 Task: In the  document procedure.odt Insert page numer 'on top of the page' change page color to  'Grey'. Write company name: Hypesolutions
Action: Mouse moved to (388, 479)
Screenshot: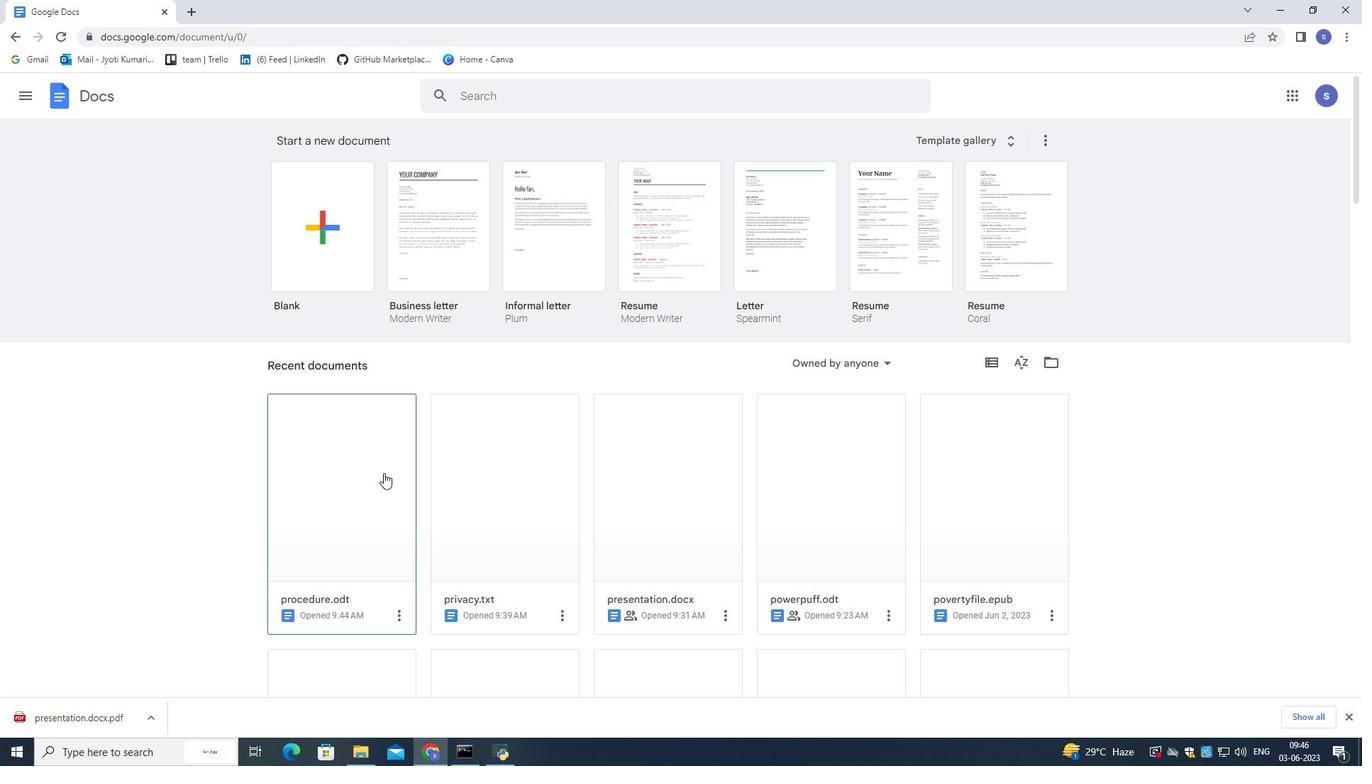 
Action: Mouse pressed left at (388, 479)
Screenshot: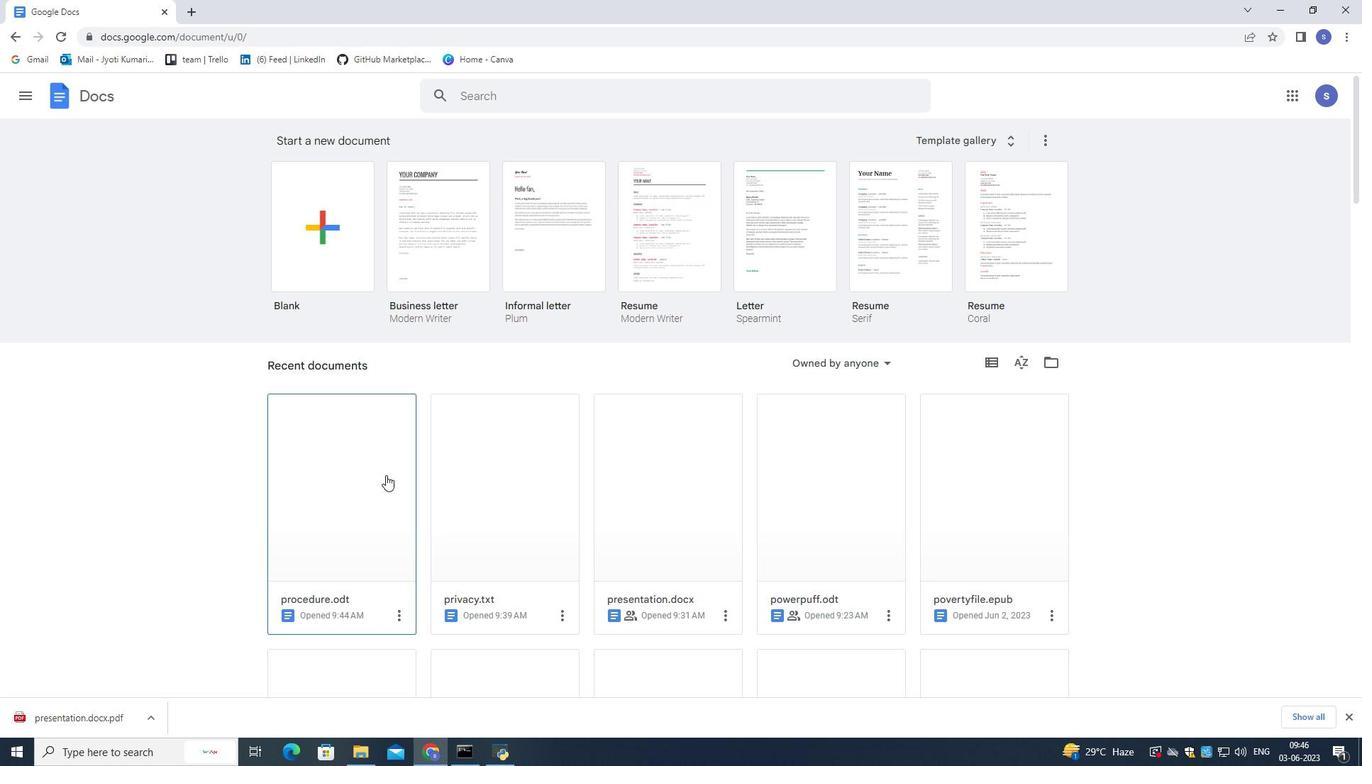 
Action: Mouse pressed left at (388, 479)
Screenshot: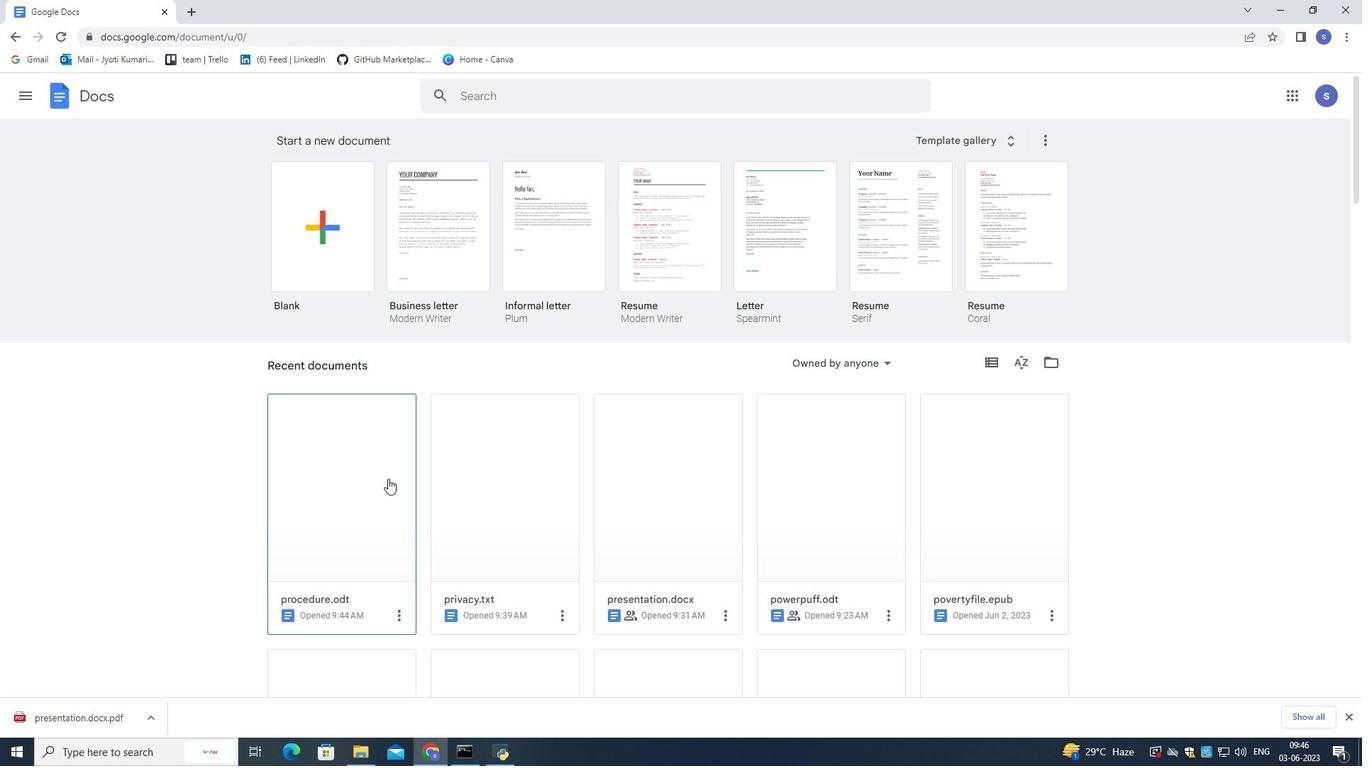 
Action: Mouse moved to (146, 100)
Screenshot: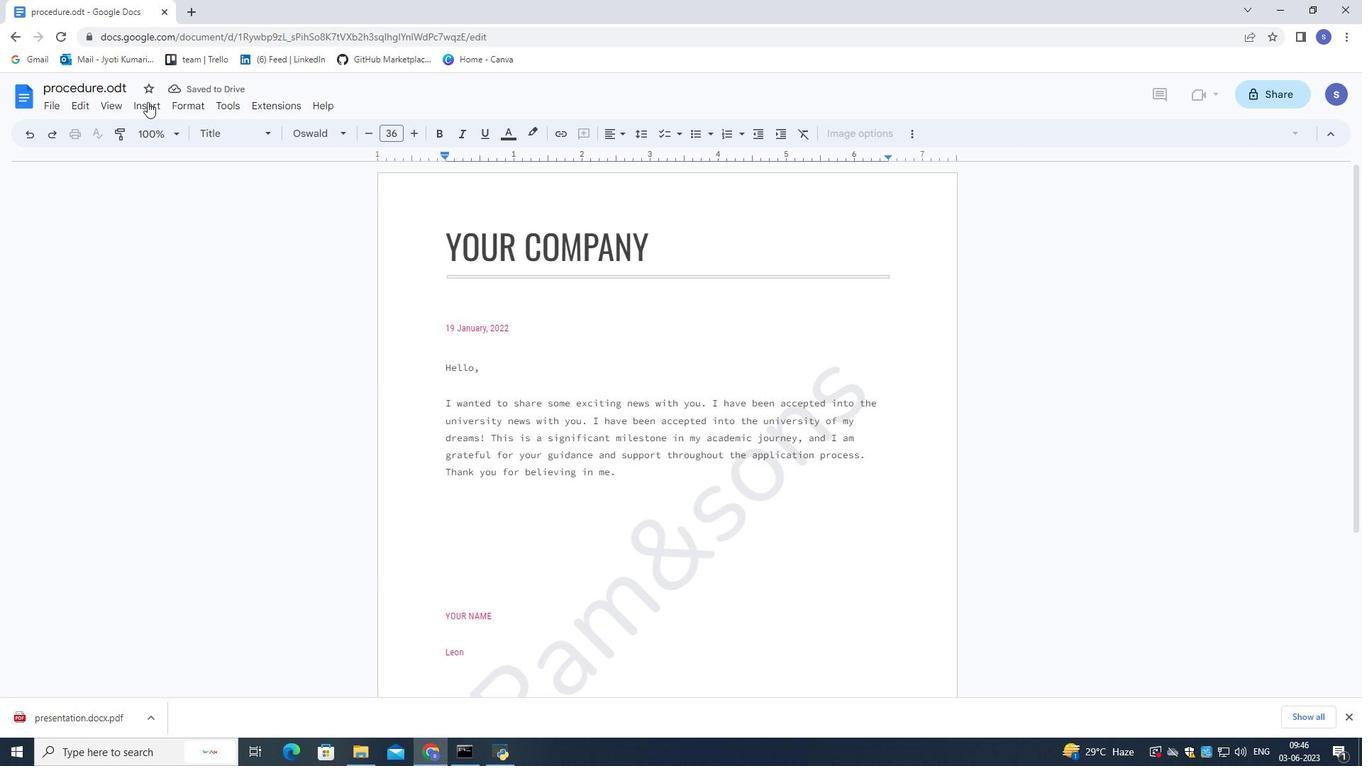 
Action: Mouse pressed left at (146, 100)
Screenshot: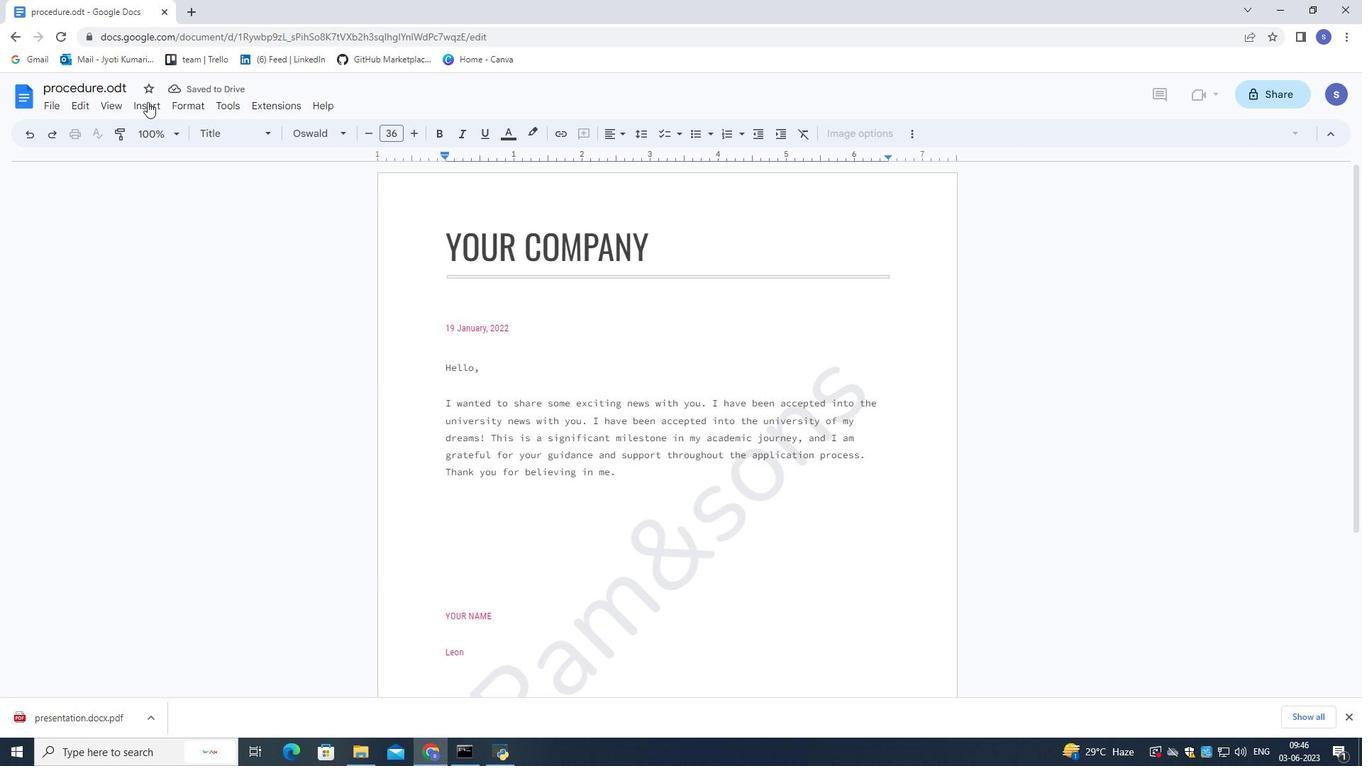 
Action: Mouse moved to (378, 505)
Screenshot: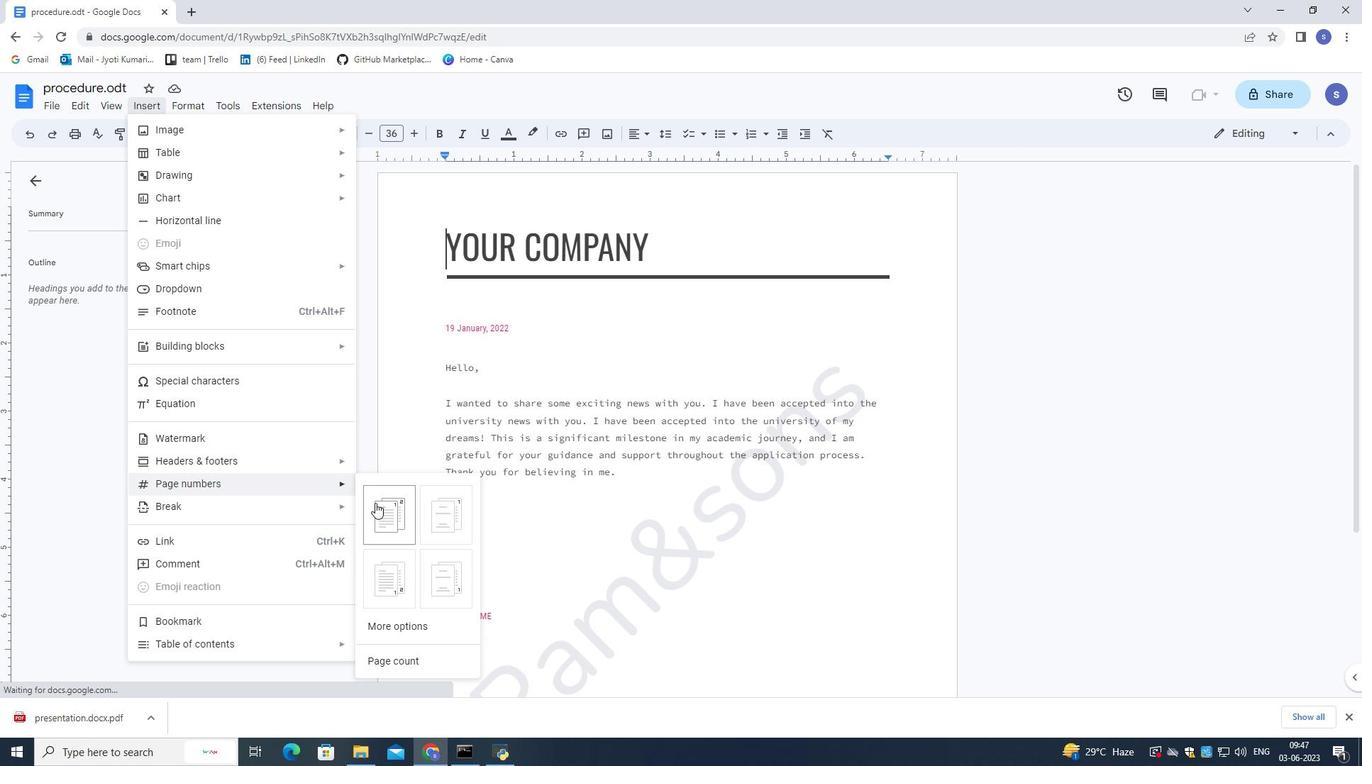 
Action: Mouse pressed left at (378, 505)
Screenshot: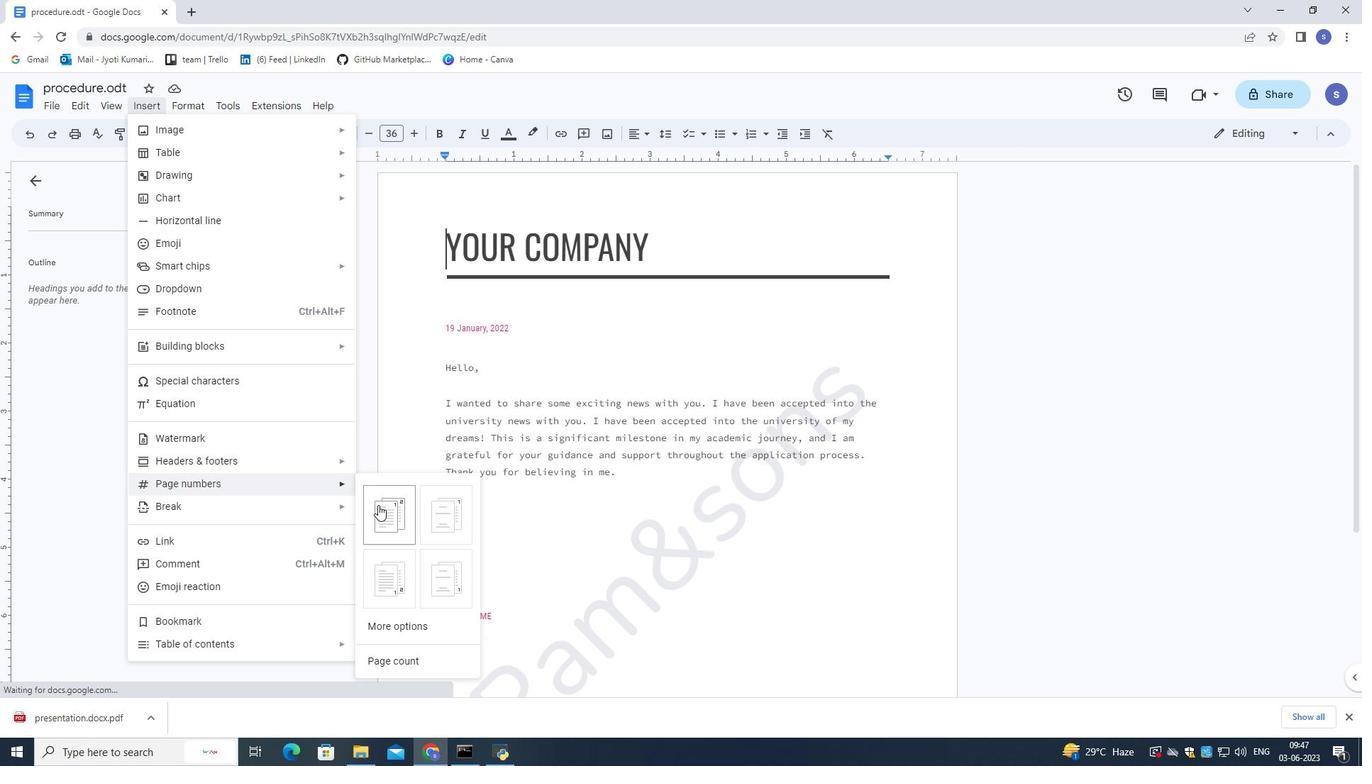 
Action: Mouse moved to (48, 103)
Screenshot: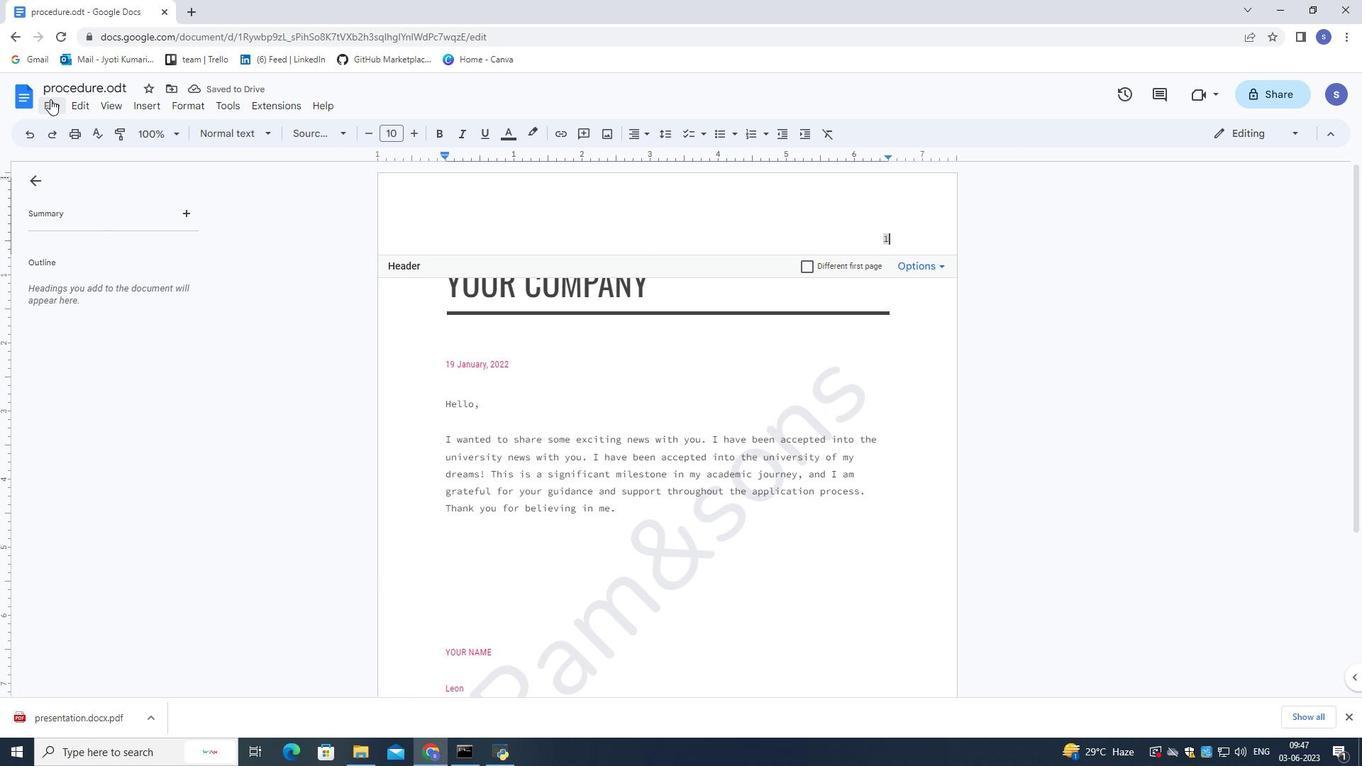 
Action: Mouse pressed left at (48, 103)
Screenshot: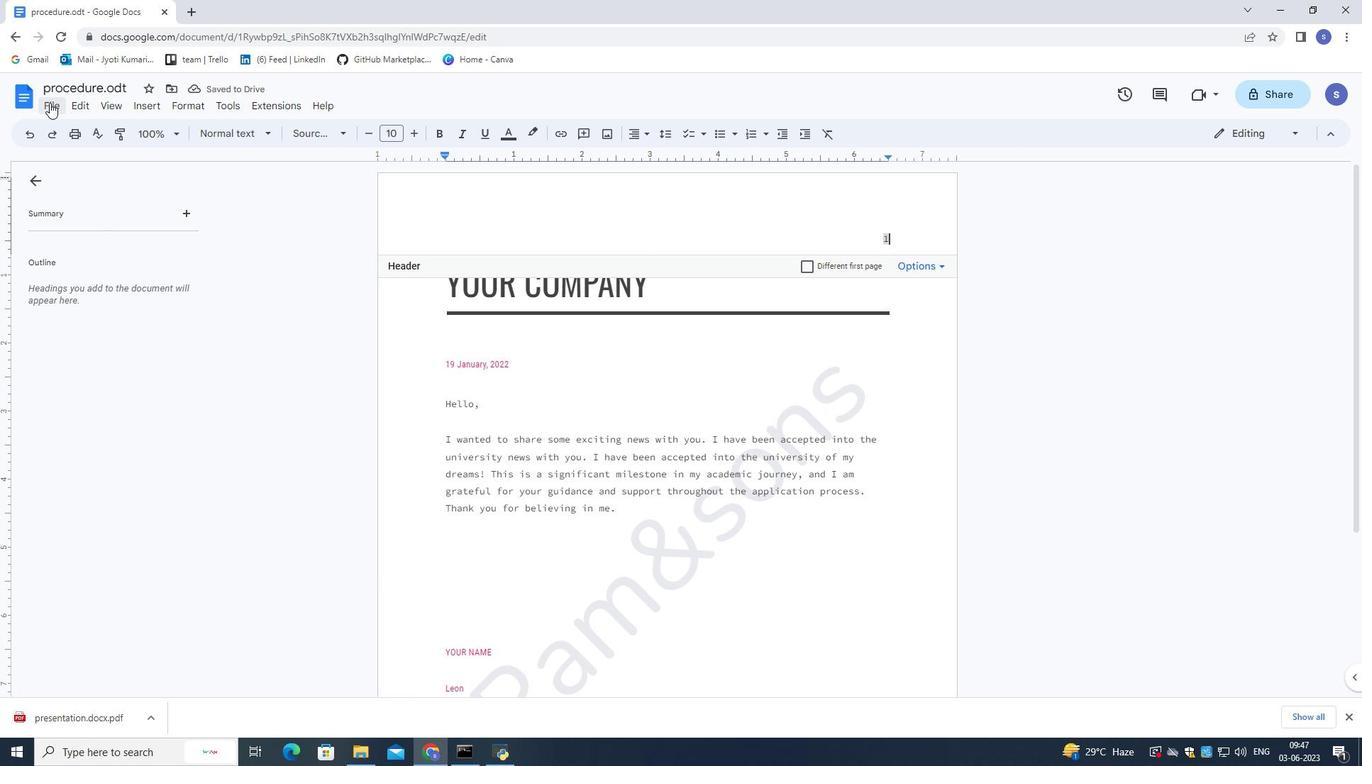 
Action: Mouse moved to (108, 493)
Screenshot: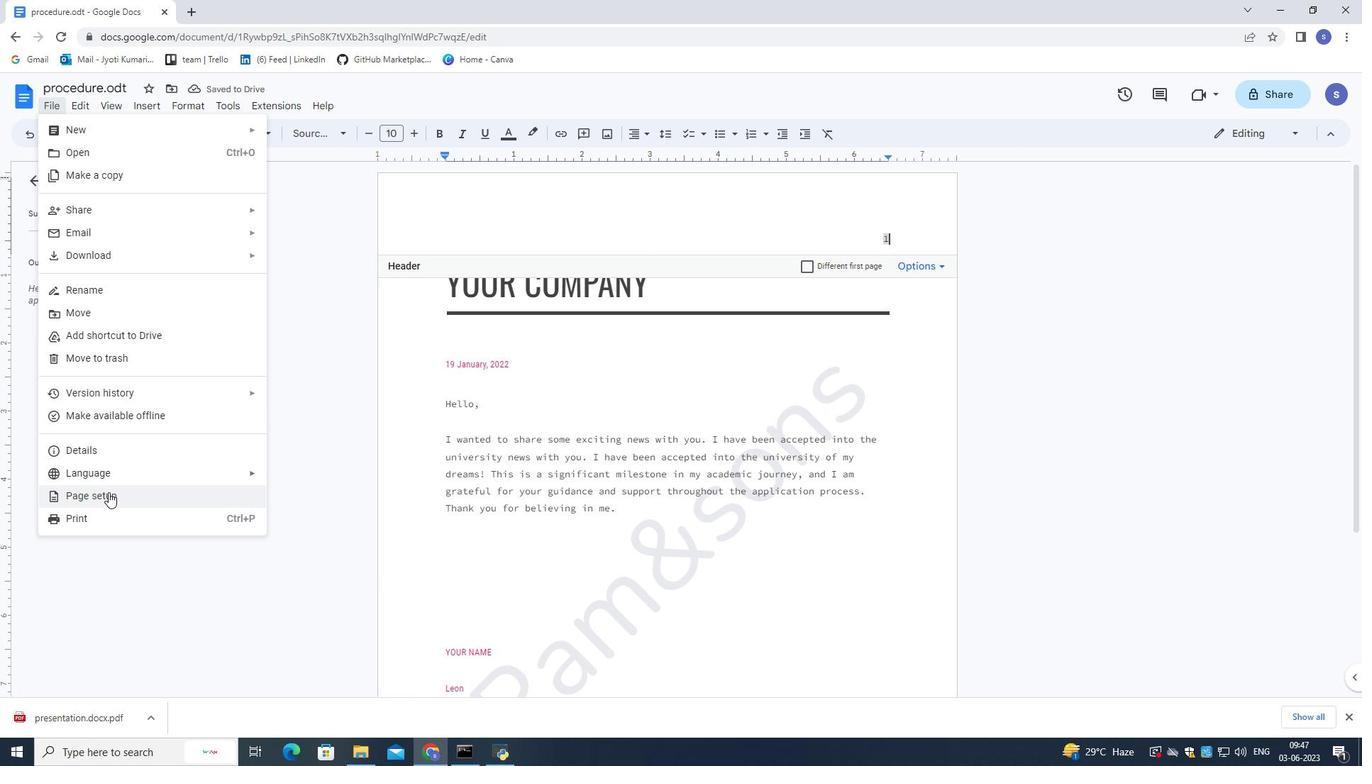 
Action: Mouse pressed left at (108, 493)
Screenshot: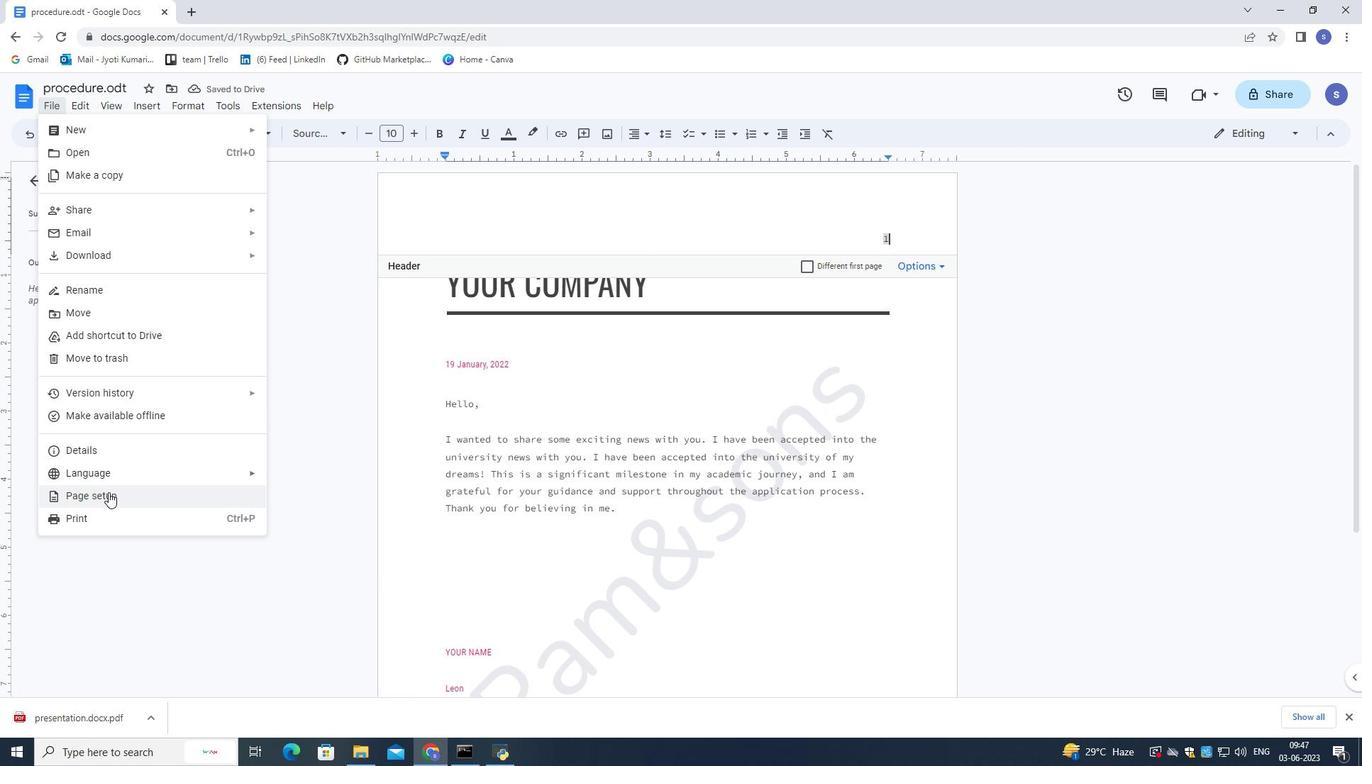 
Action: Mouse moved to (575, 471)
Screenshot: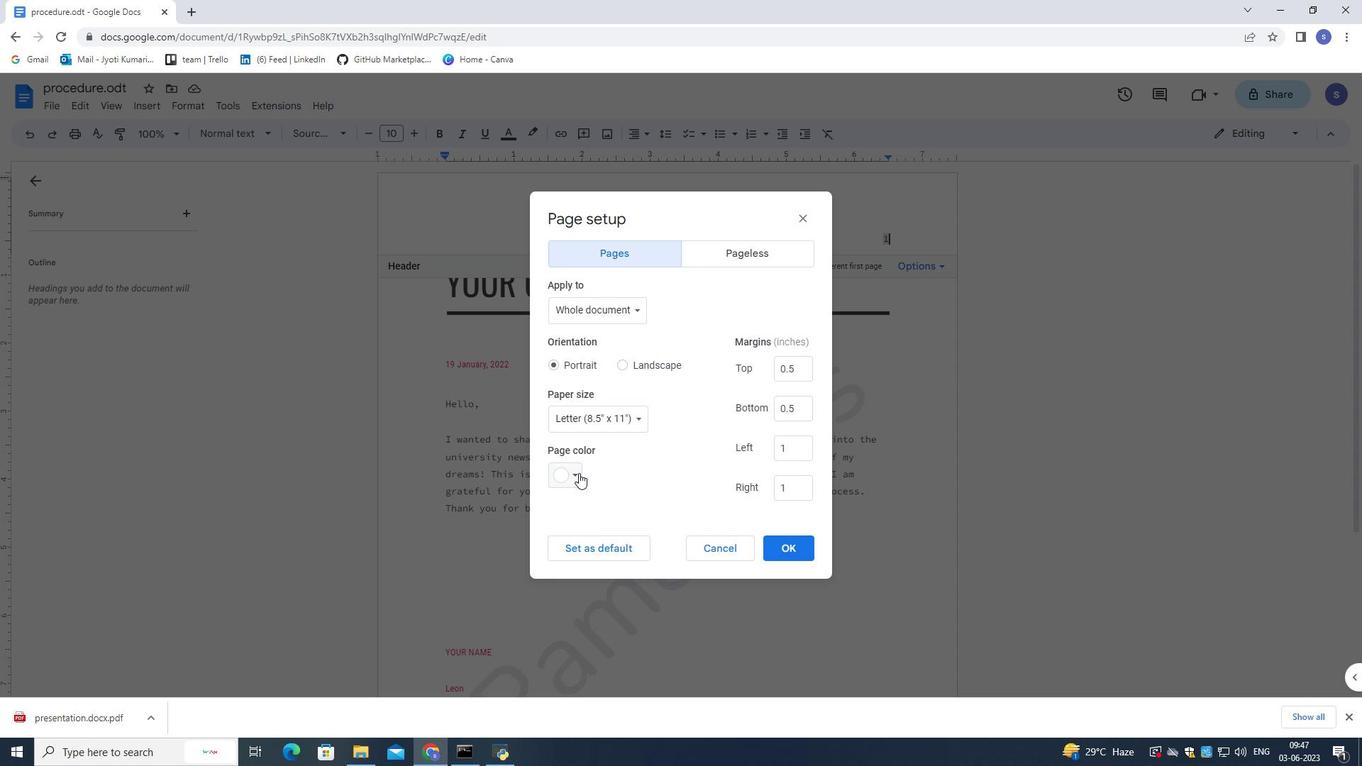 
Action: Mouse pressed left at (575, 471)
Screenshot: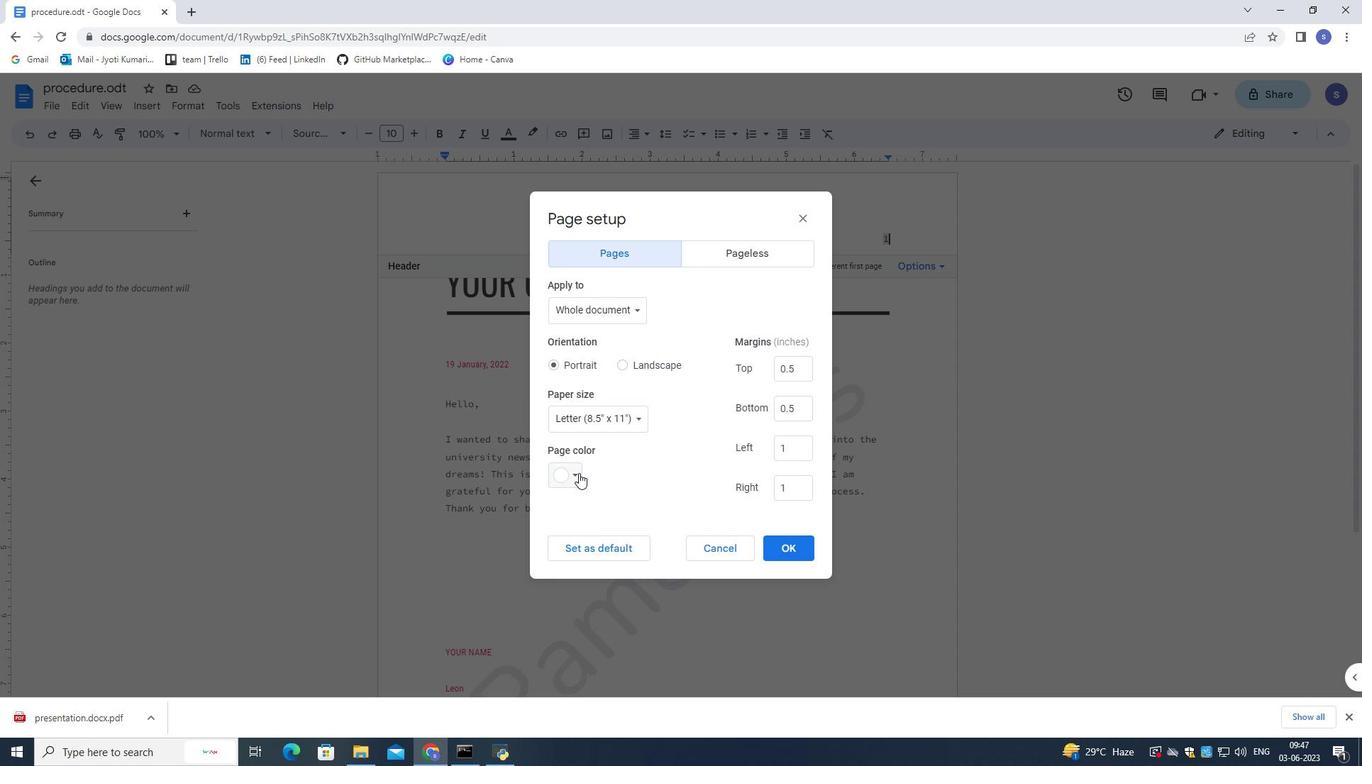 
Action: Mouse moved to (641, 508)
Screenshot: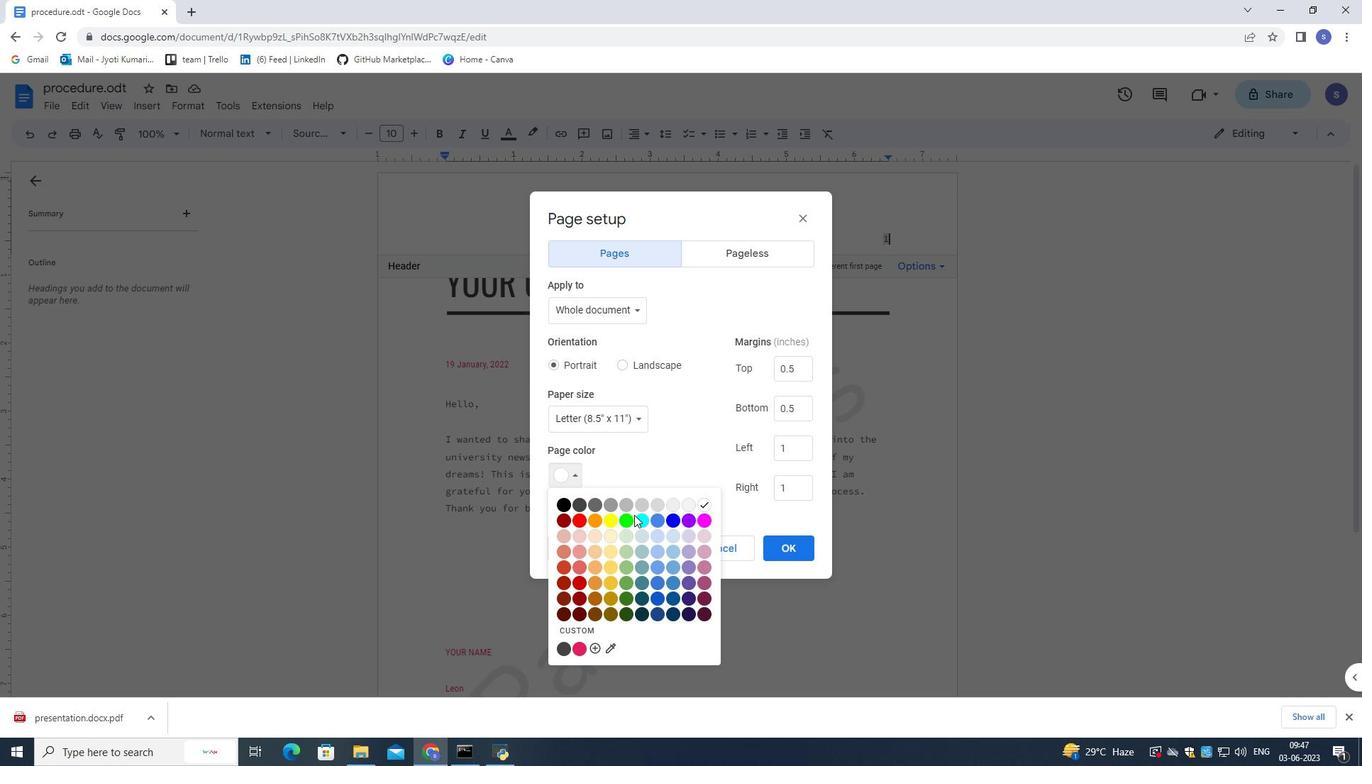 
Action: Mouse pressed left at (641, 508)
Screenshot: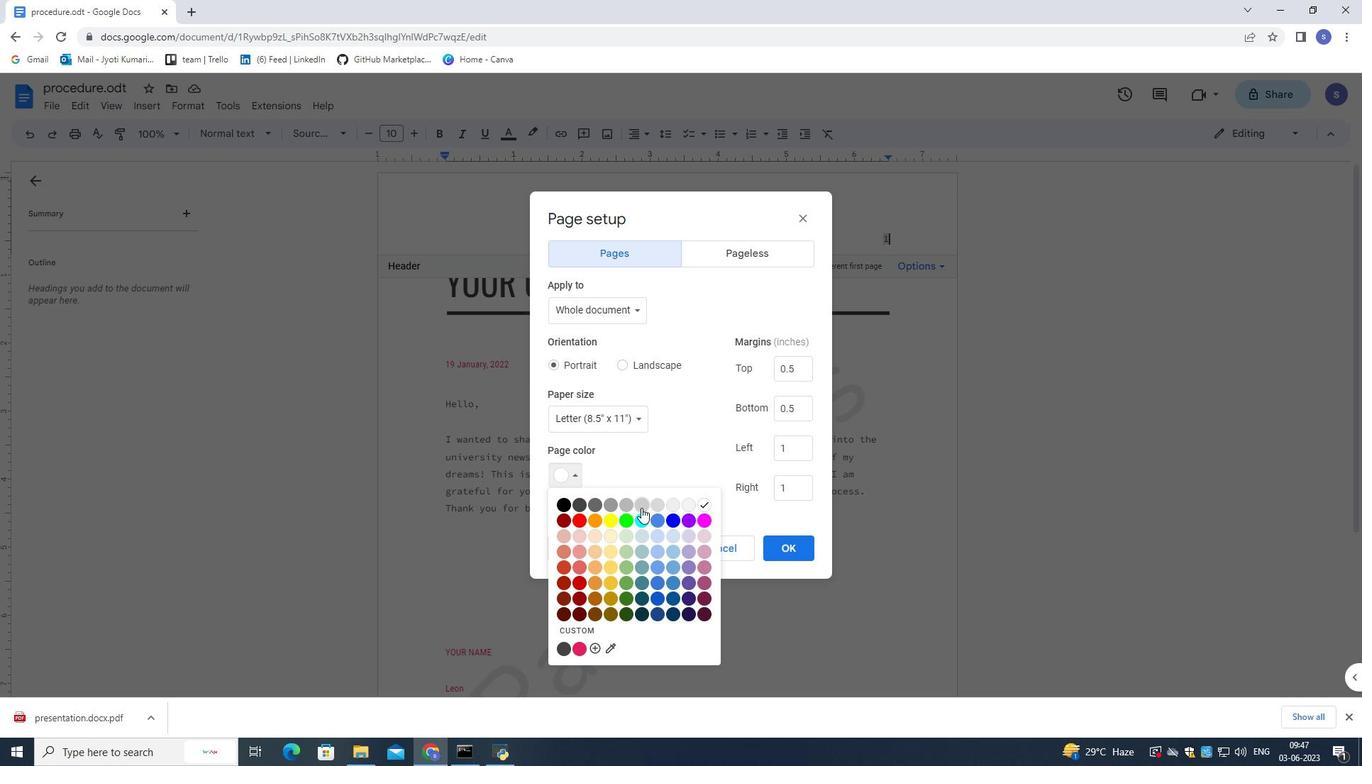 
Action: Mouse moved to (784, 545)
Screenshot: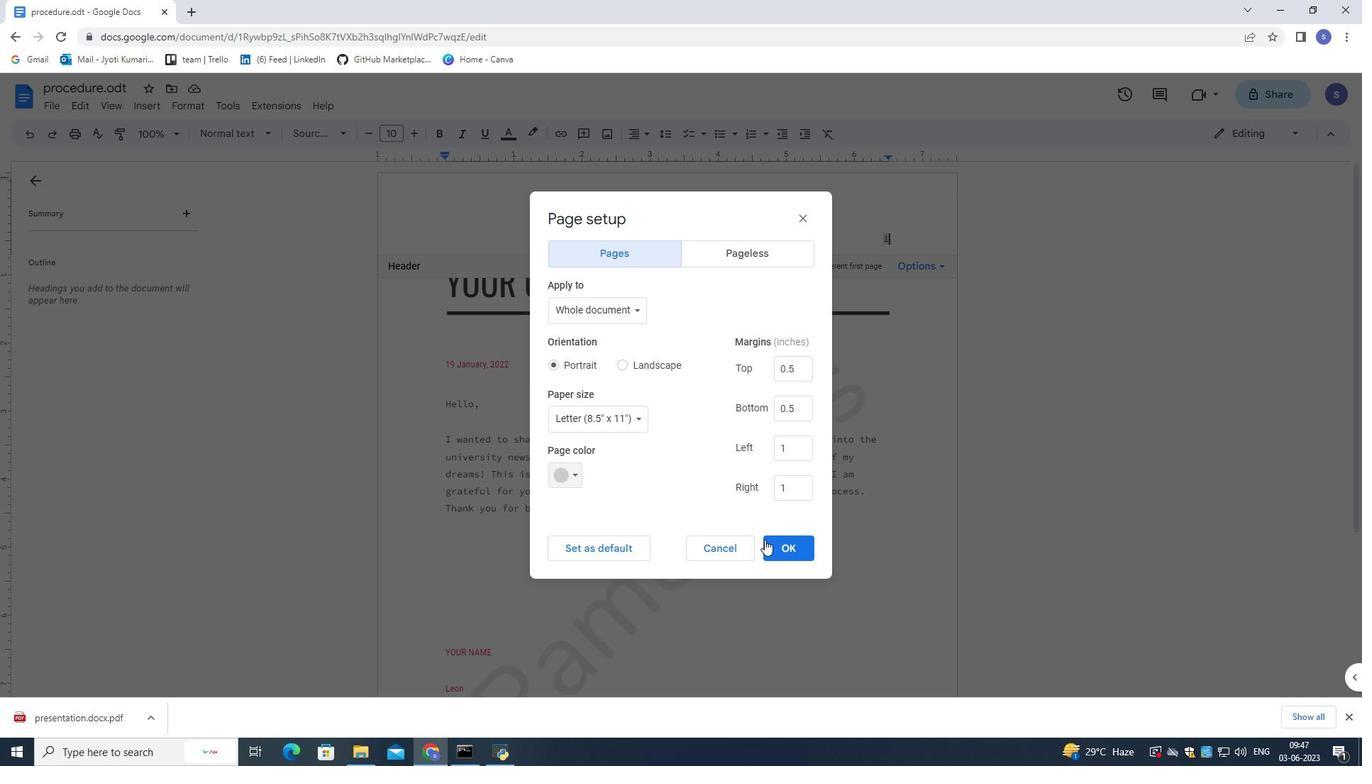 
Action: Mouse pressed left at (784, 545)
Screenshot: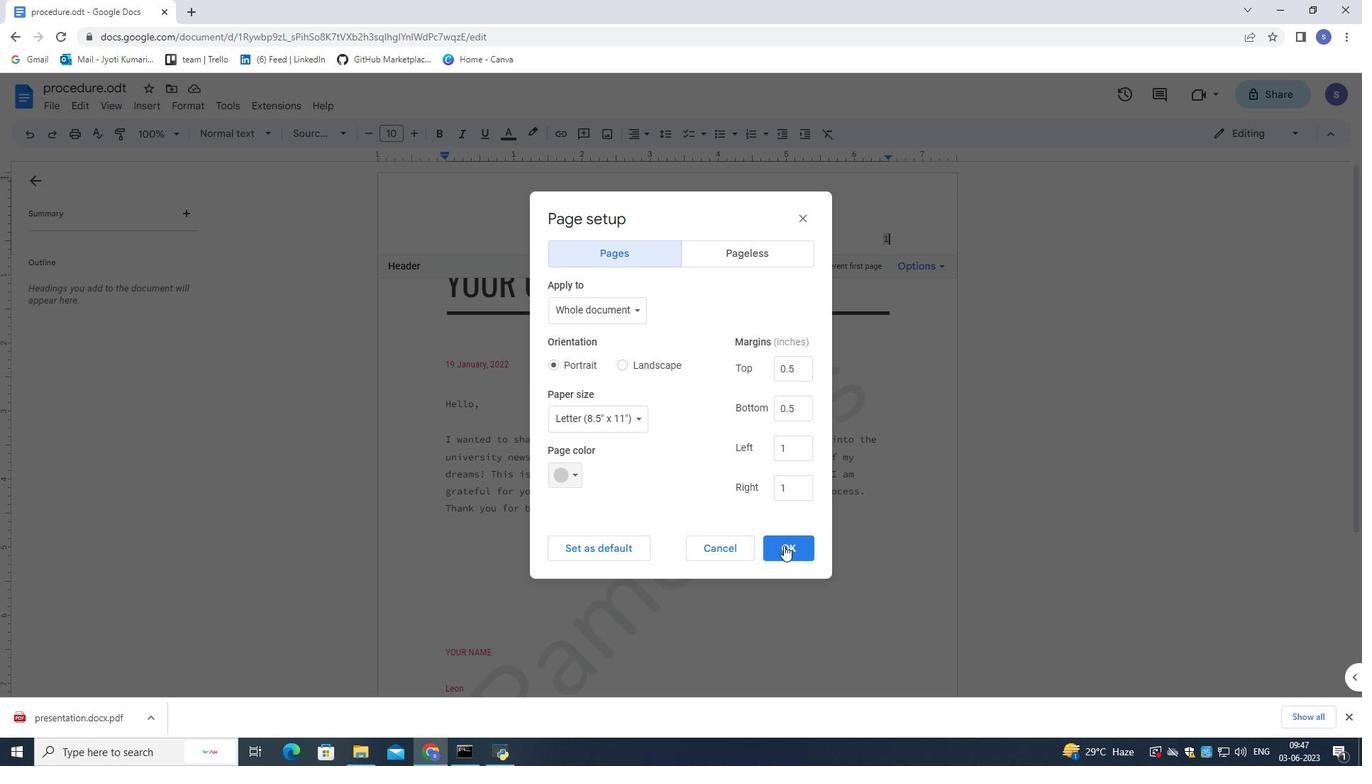 
Action: Mouse moved to (654, 293)
Screenshot: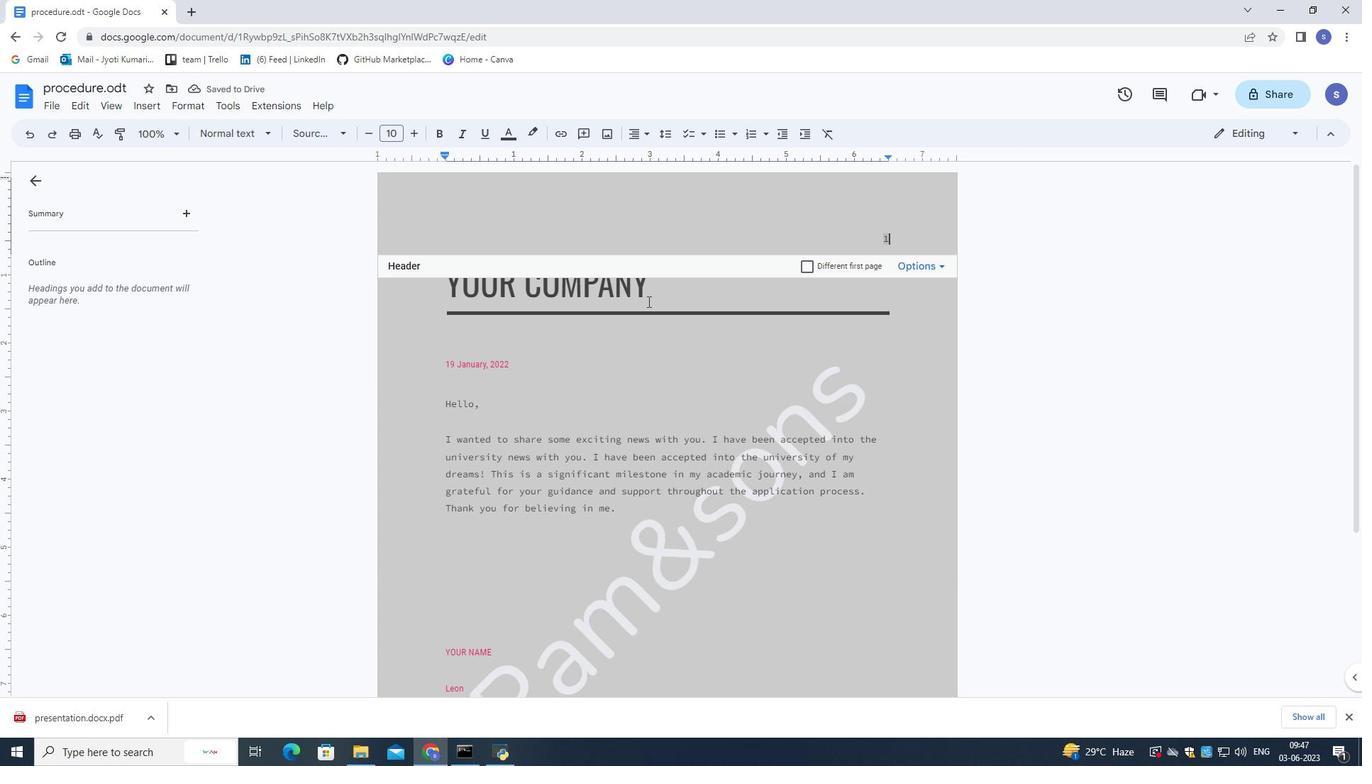 
Action: Mouse pressed left at (654, 293)
Screenshot: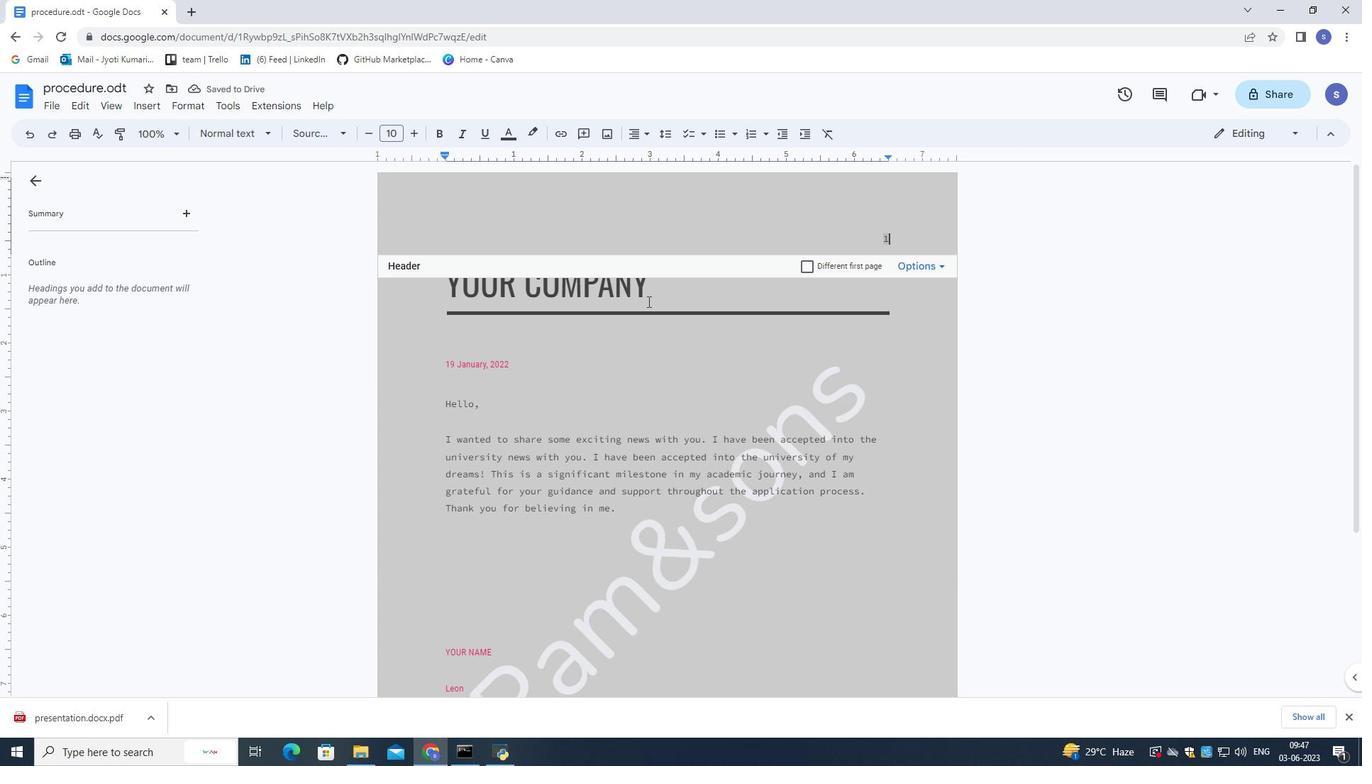 
Action: Mouse moved to (659, 285)
Screenshot: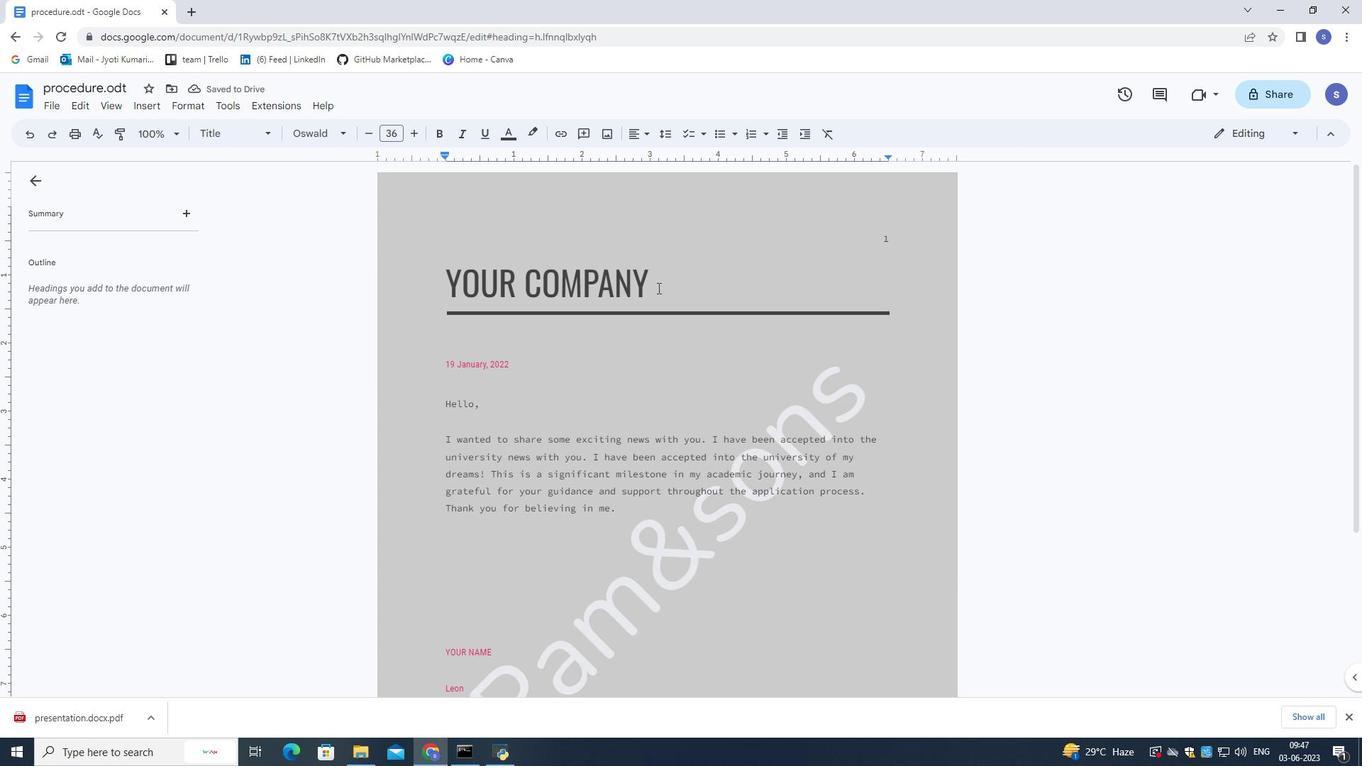 
Action: Mouse pressed left at (659, 285)
Screenshot: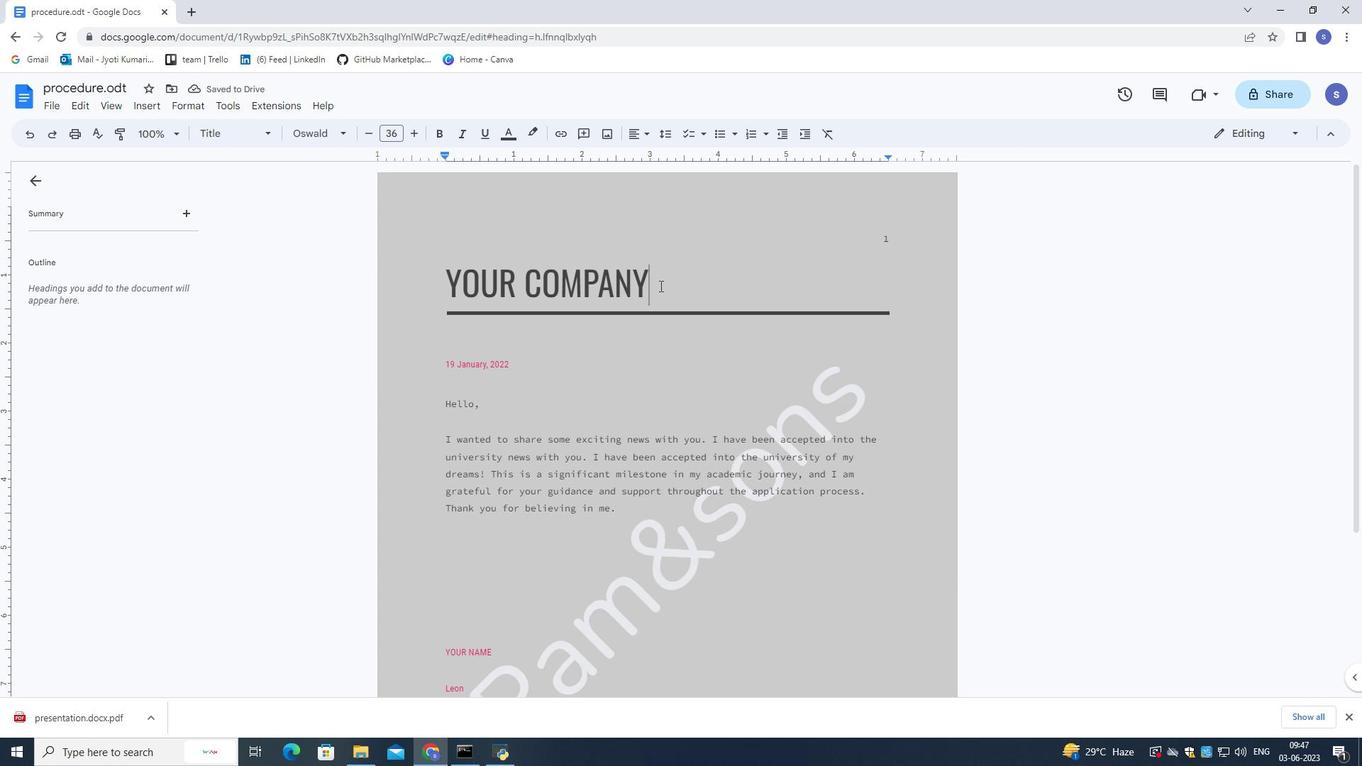 
Action: Mouse pressed left at (659, 285)
Screenshot: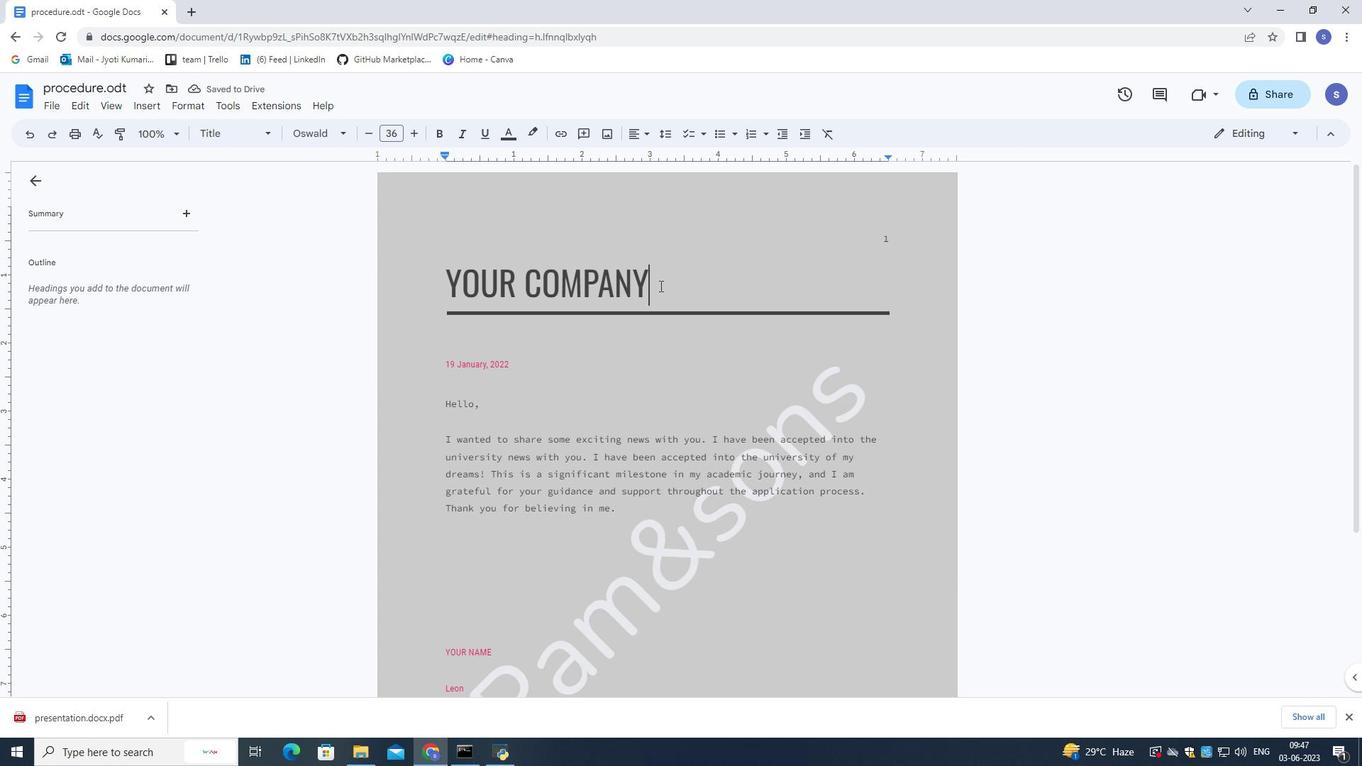 
Action: Mouse pressed left at (659, 285)
Screenshot: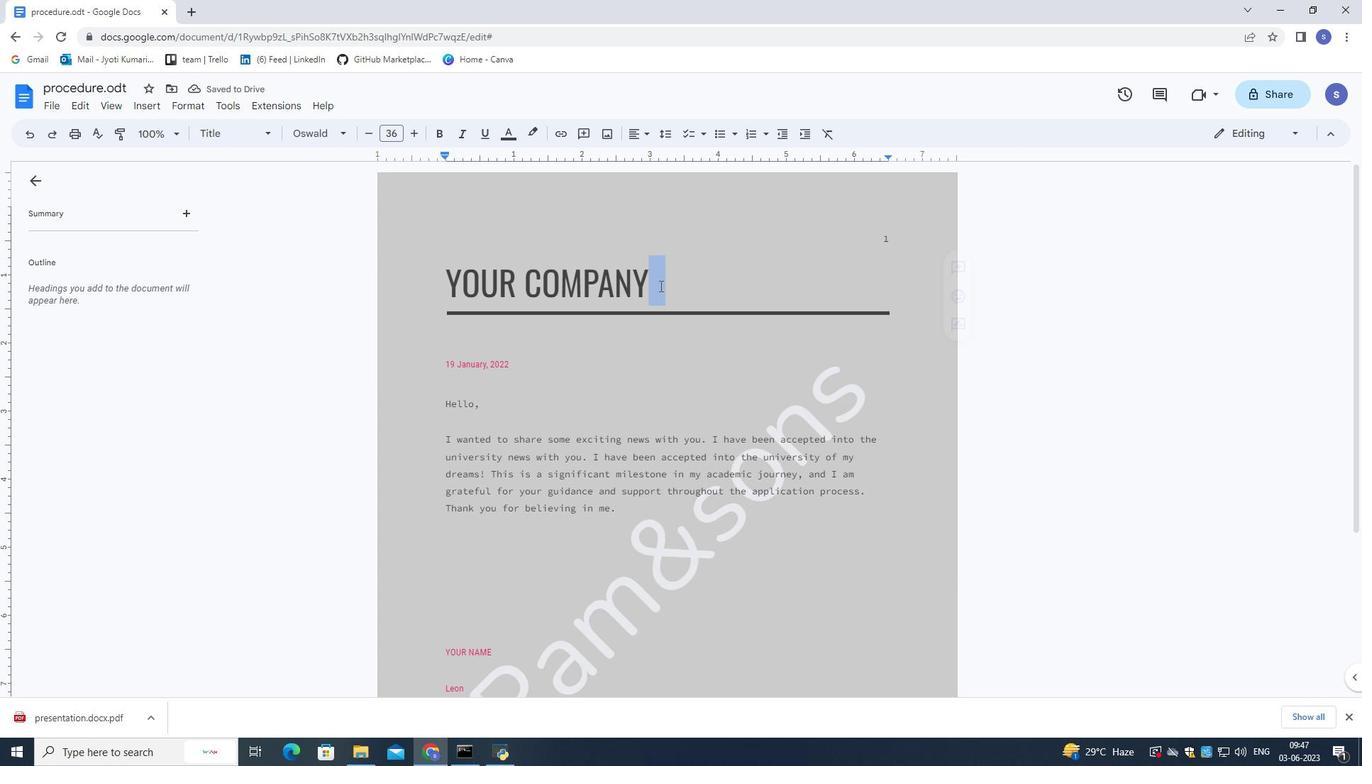 
Action: Mouse pressed left at (659, 285)
Screenshot: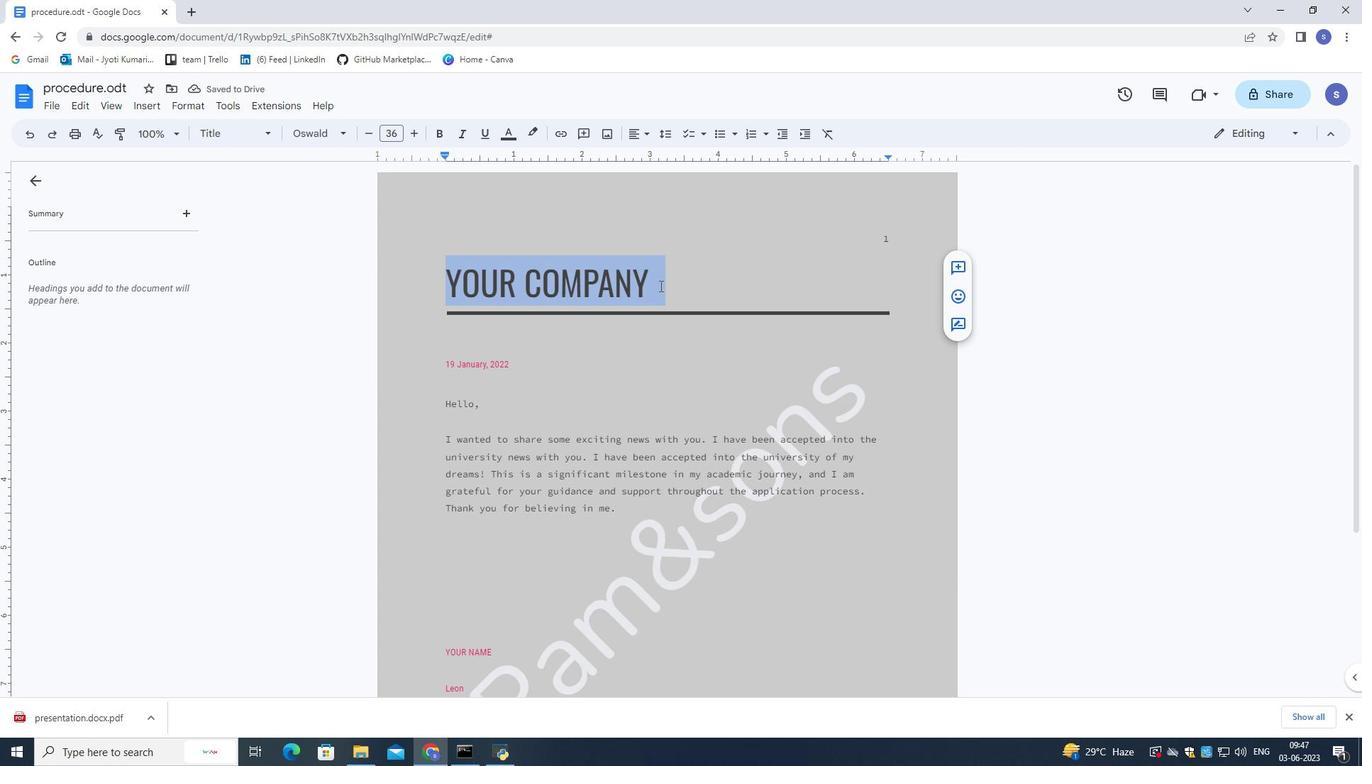
Action: Mouse pressed left at (659, 285)
Screenshot: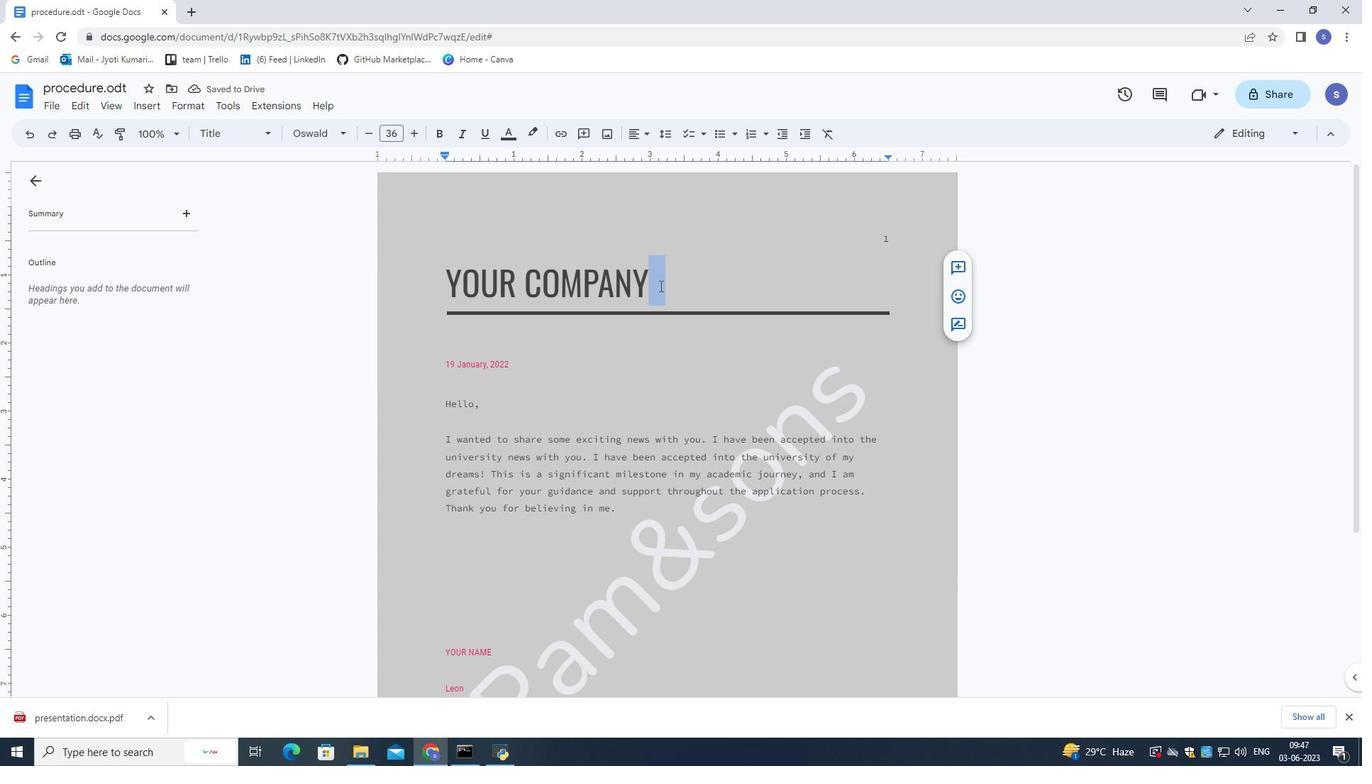 
Action: Mouse moved to (659, 285)
Screenshot: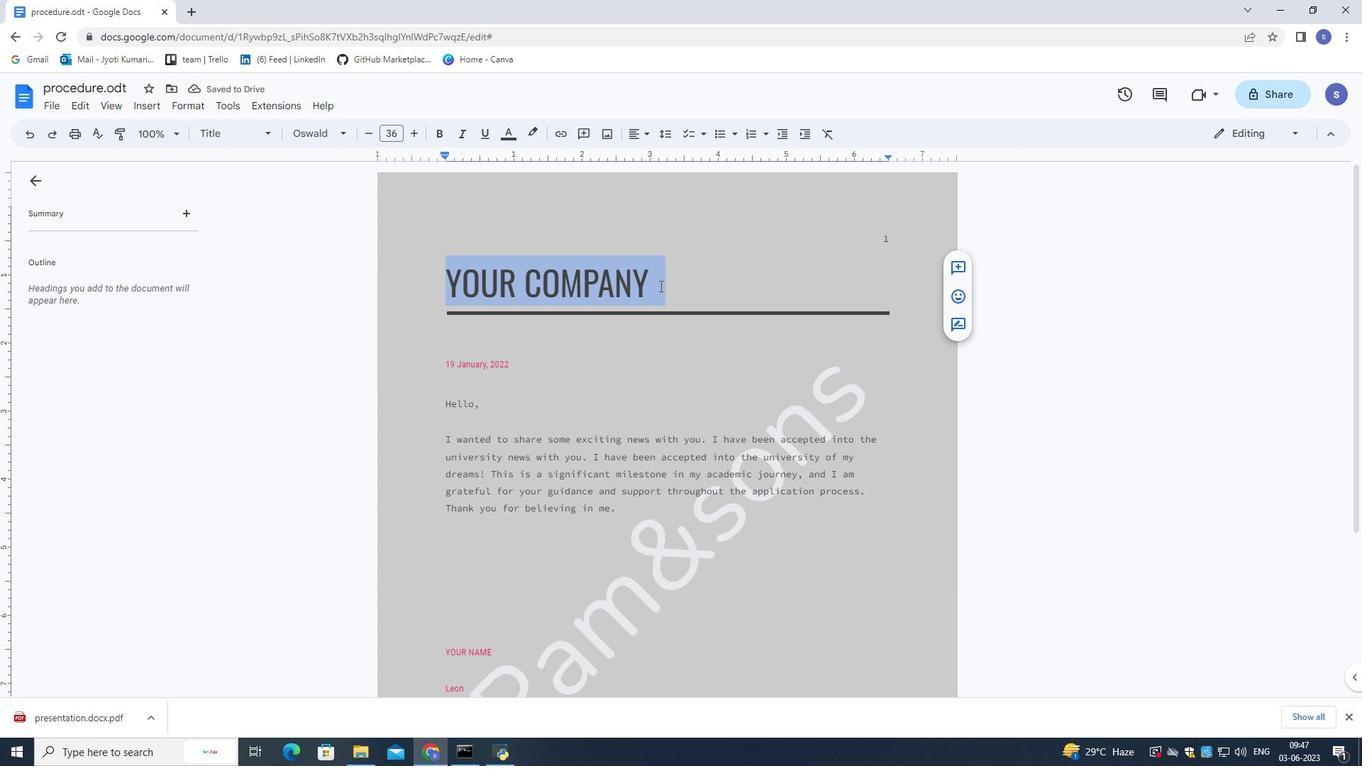 
Action: Key pressed <Key.shift>Hypesolutions
Screenshot: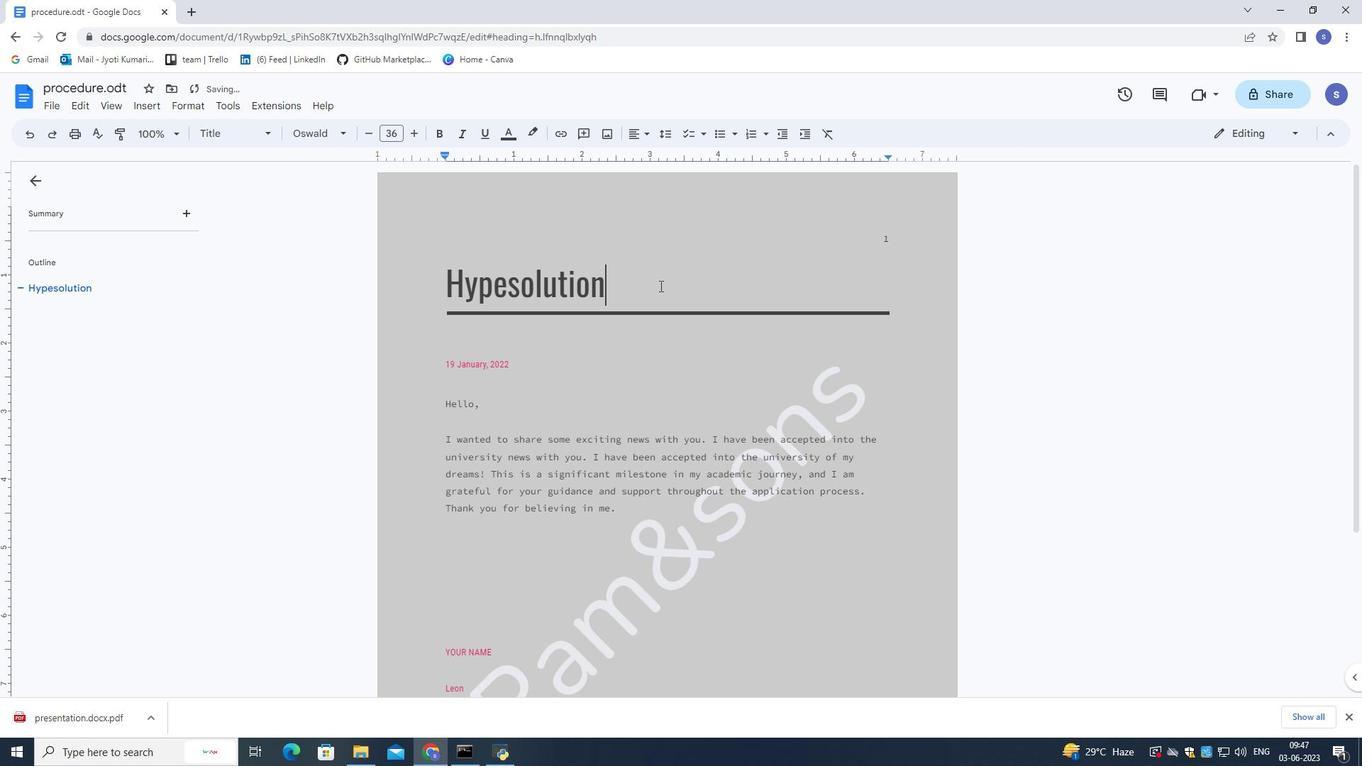 
Action: Mouse moved to (750, 303)
Screenshot: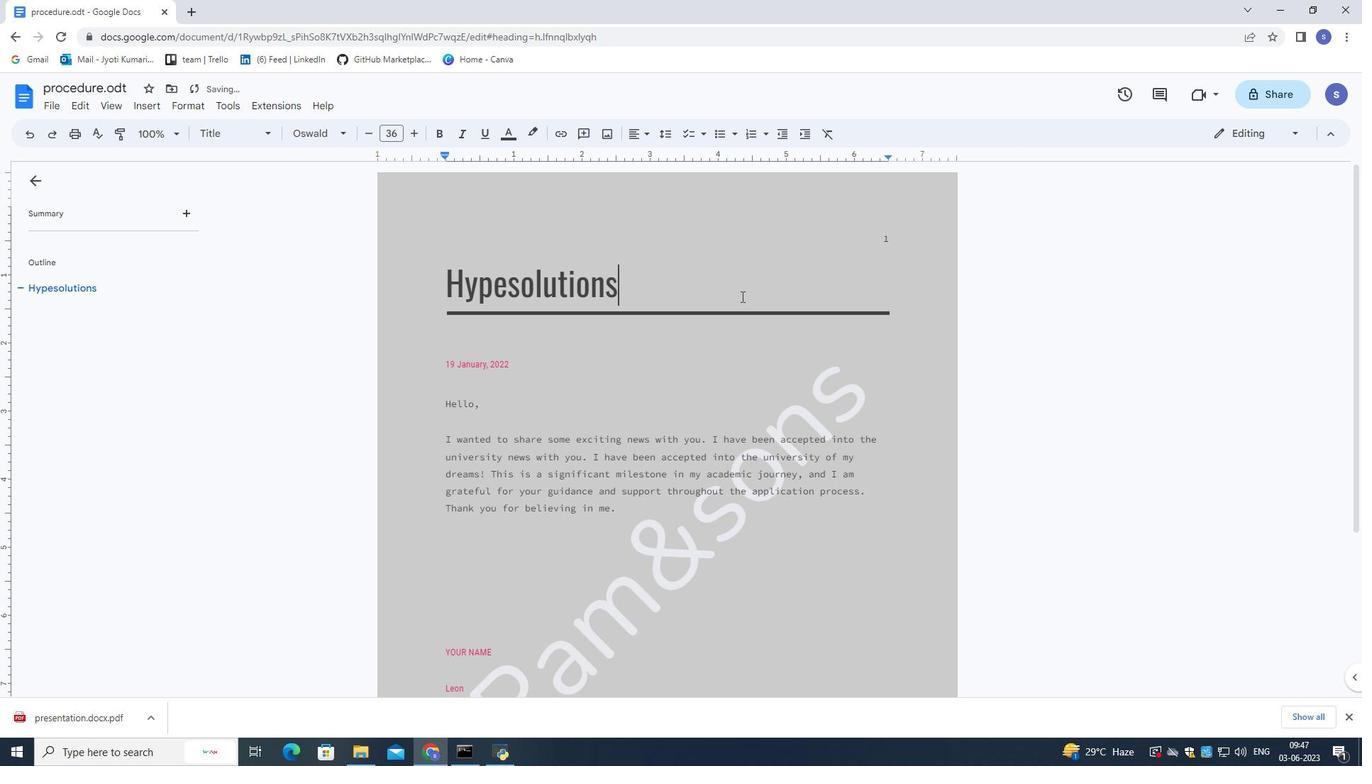 
Action: Mouse pressed left at (750, 303)
Screenshot: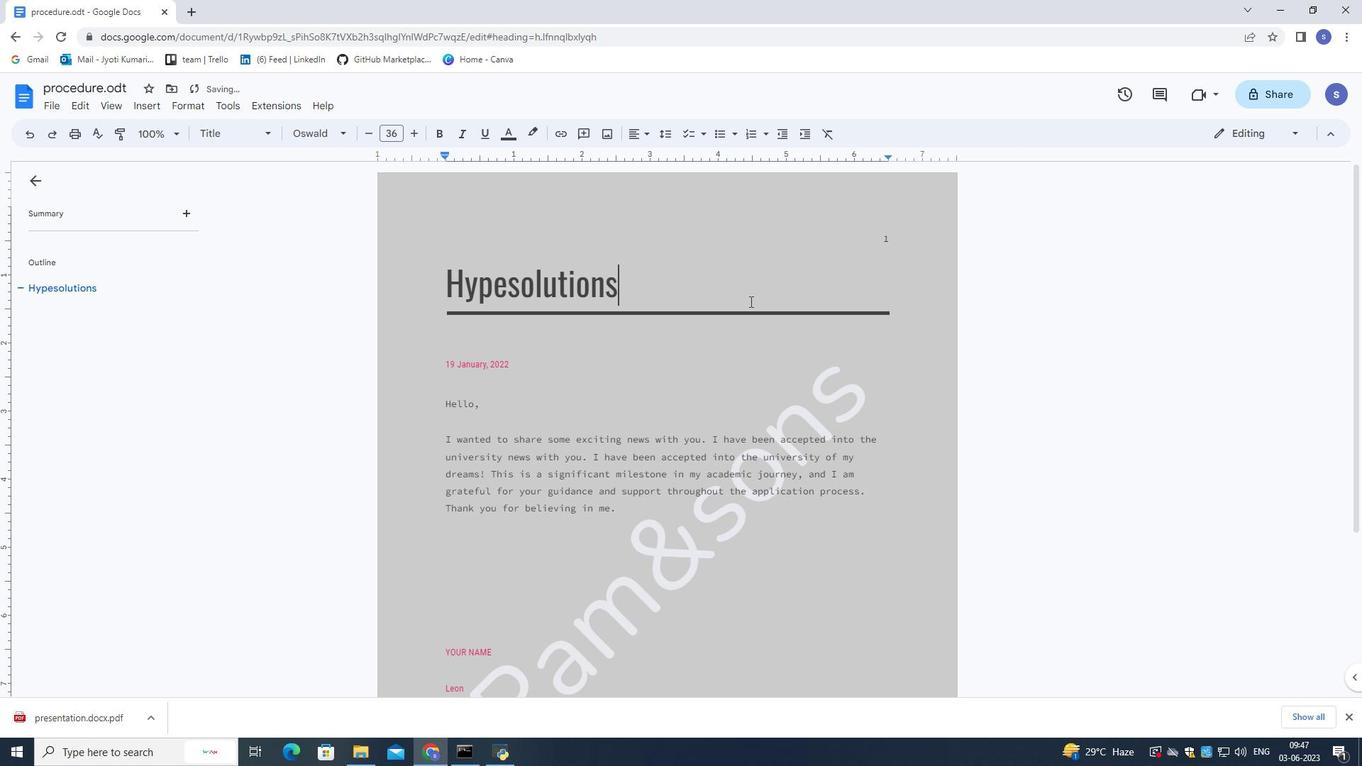 
Action: Mouse moved to (752, 300)
Screenshot: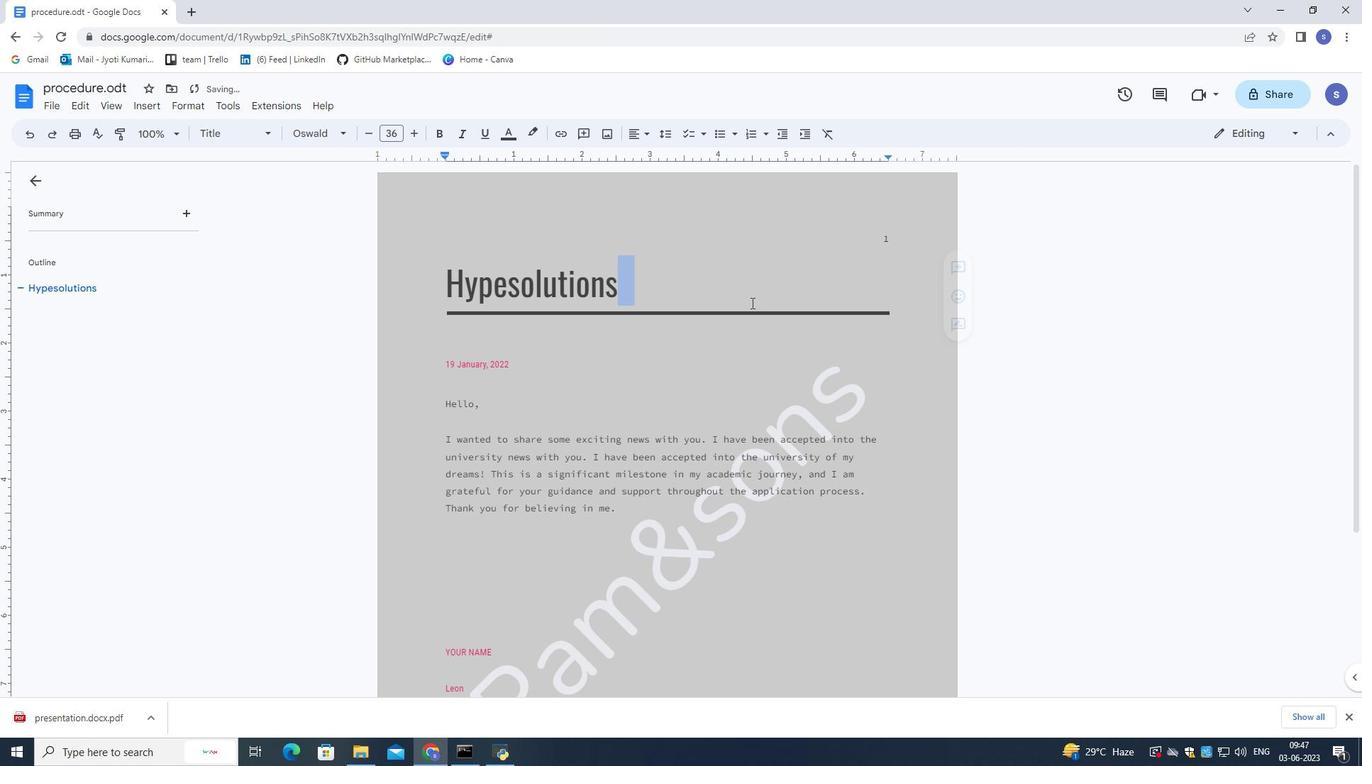 
